 Task: Use the formula "TYPE" in spreadsheet "Project portfolio".
Action: Key pressed '='
Screenshot: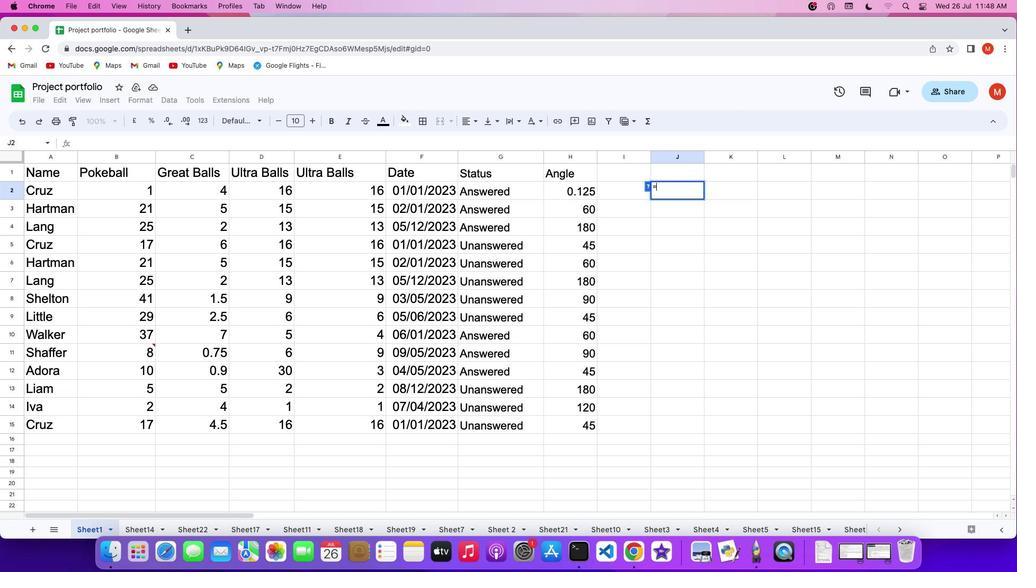 
Action: Mouse moved to (653, 118)
Screenshot: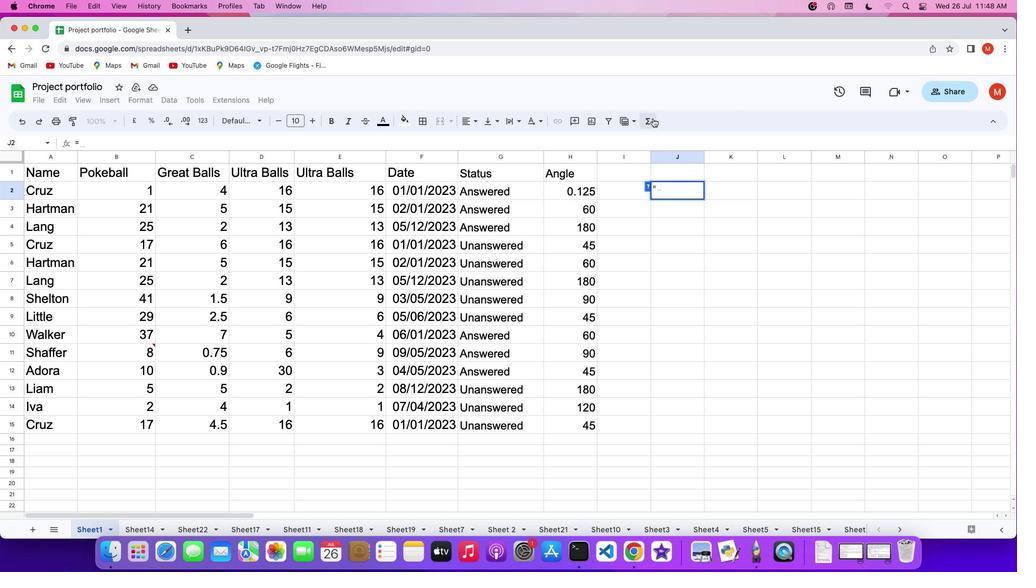 
Action: Mouse pressed left at (653, 118)
Screenshot: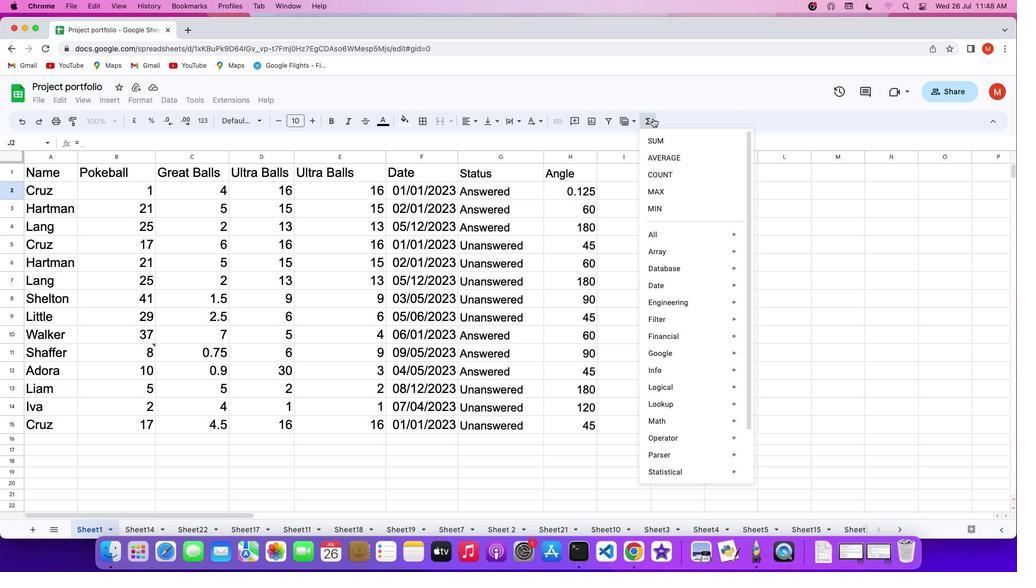 
Action: Mouse moved to (807, 370)
Screenshot: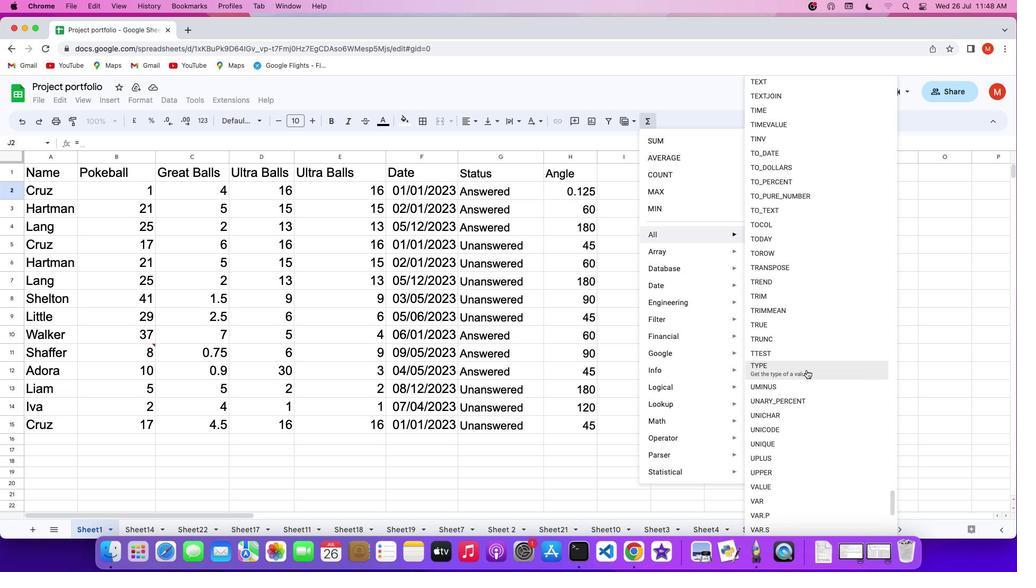 
Action: Mouse pressed left at (807, 370)
Screenshot: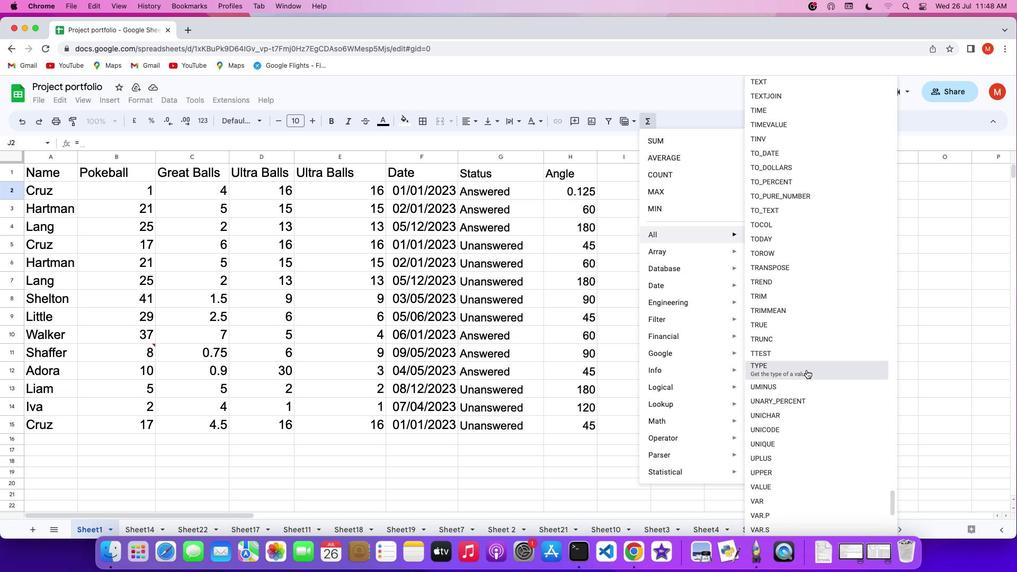 
Action: Key pressed Key.shift'D''4'Key.enter
Screenshot: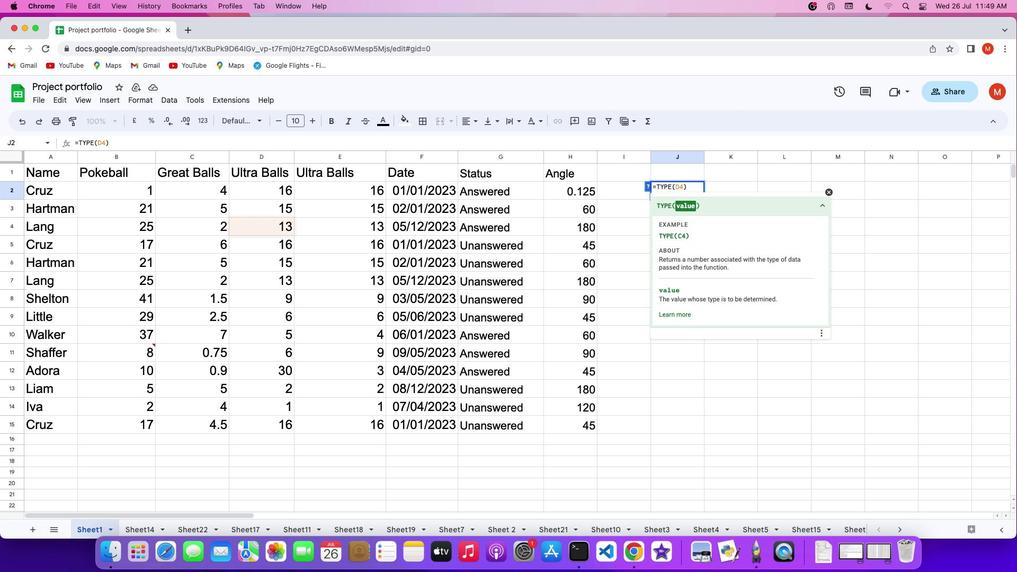 
